 Task: Set Google Meet as location.
Action: Mouse moved to (535, 364)
Screenshot: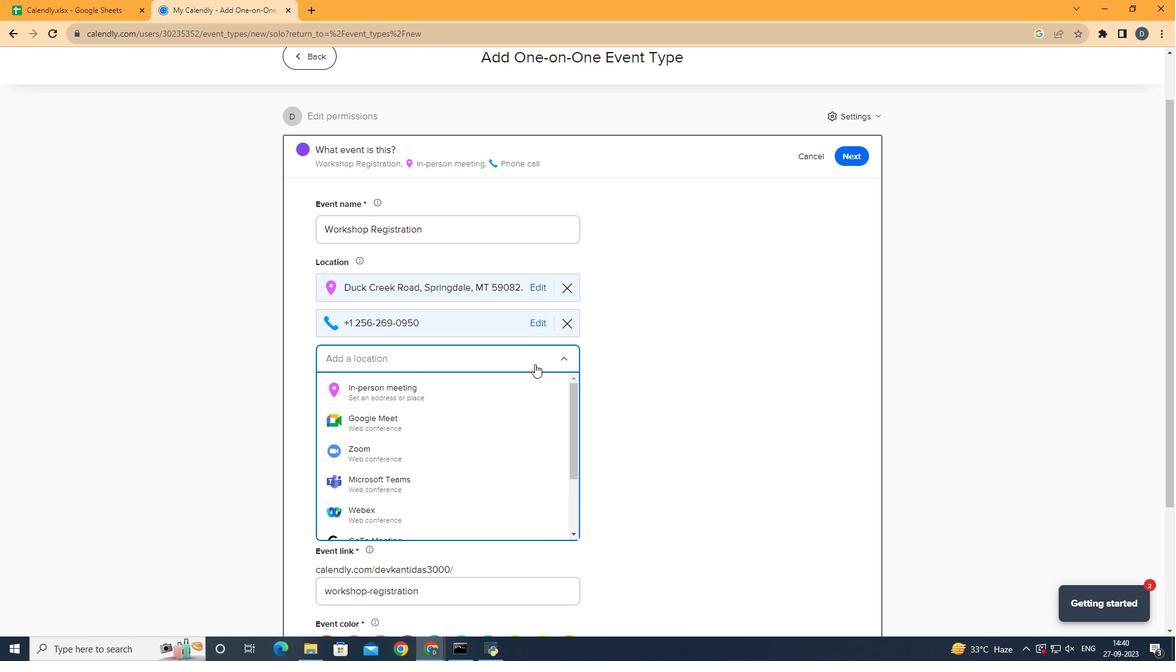 
Action: Mouse pressed left at (535, 364)
Screenshot: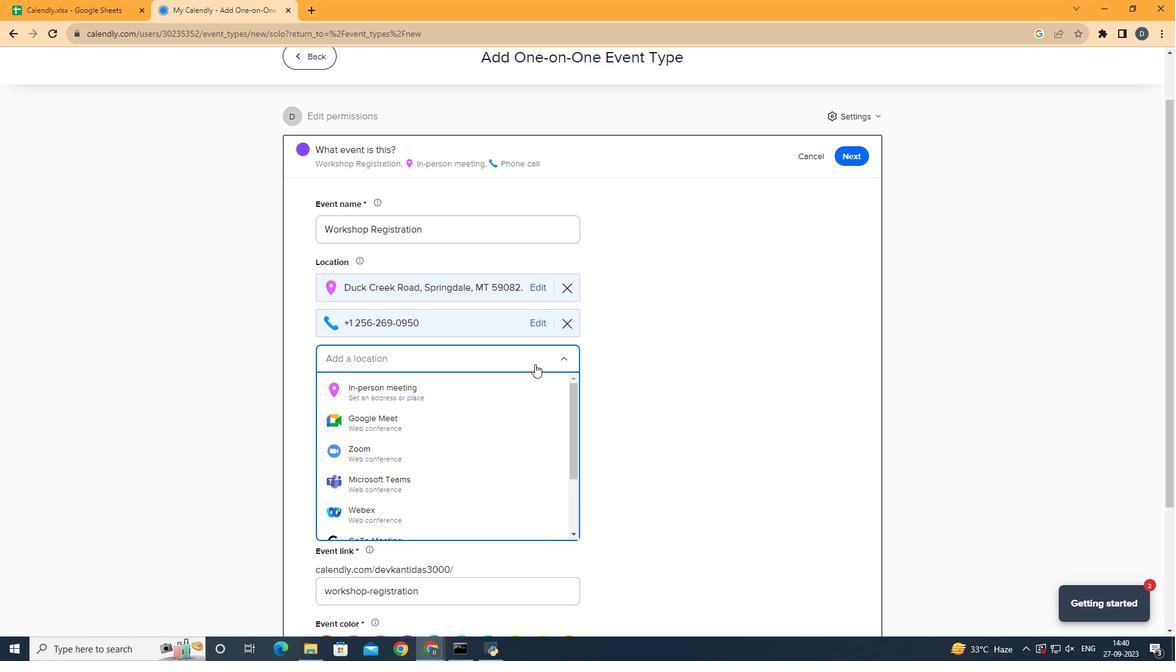 
Action: Mouse moved to (480, 424)
Screenshot: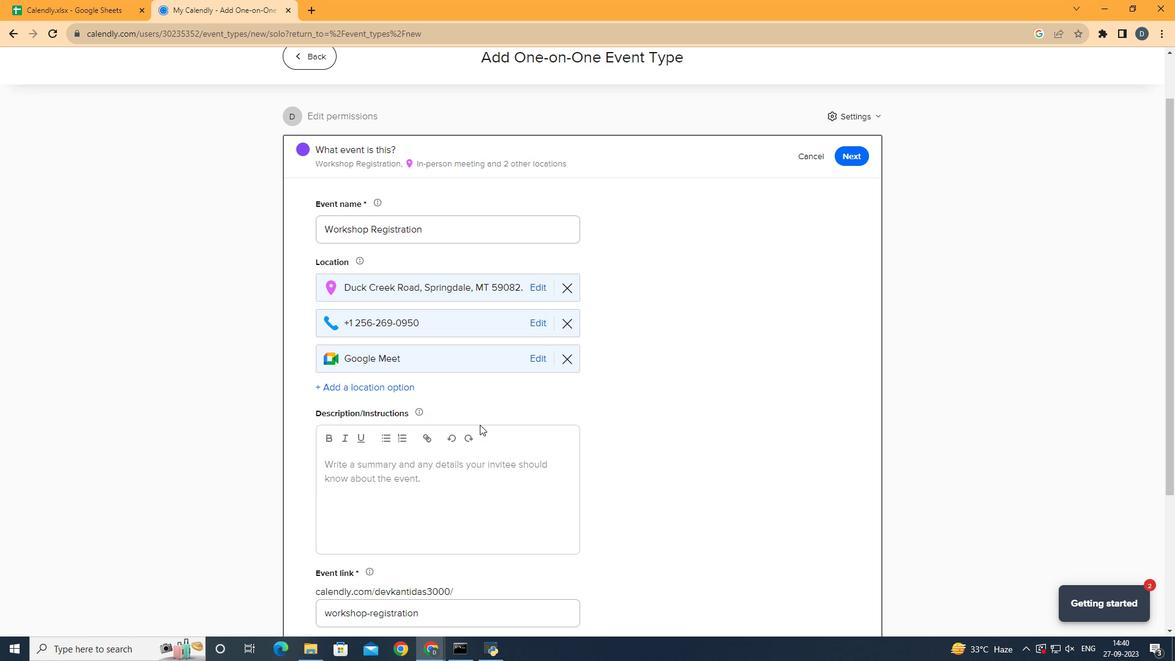 
Action: Mouse pressed left at (480, 424)
Screenshot: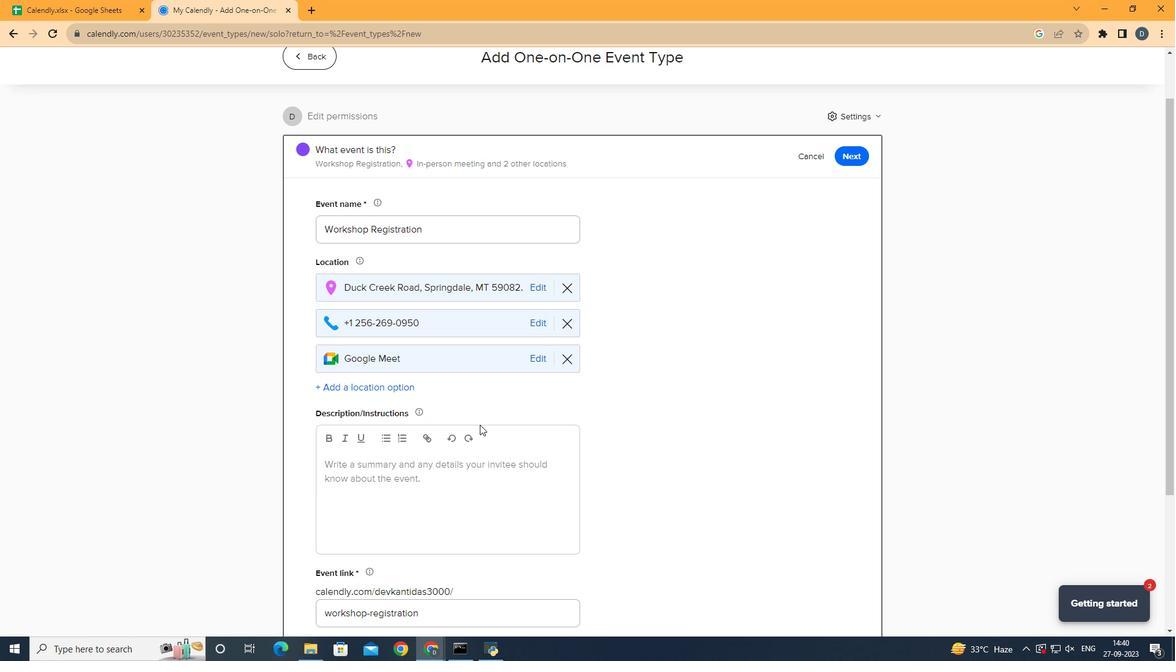 
Action: Mouse moved to (693, 388)
Screenshot: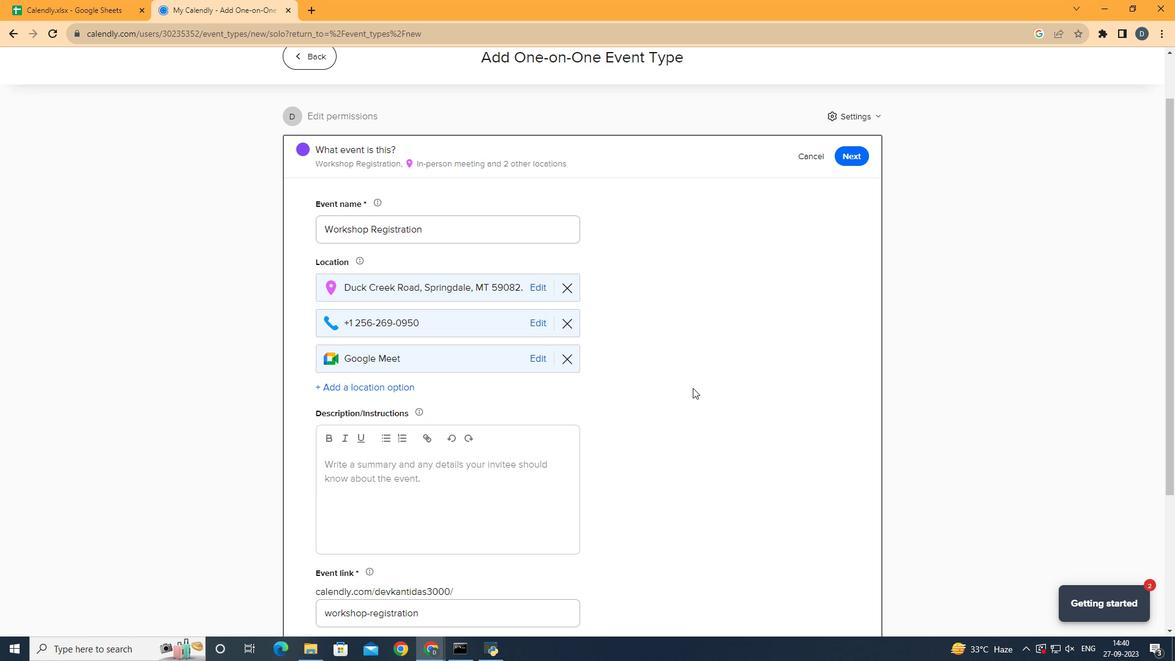 
